 Task: Set the logo position for the logo overlay to the left.
Action: Mouse moved to (114, 18)
Screenshot: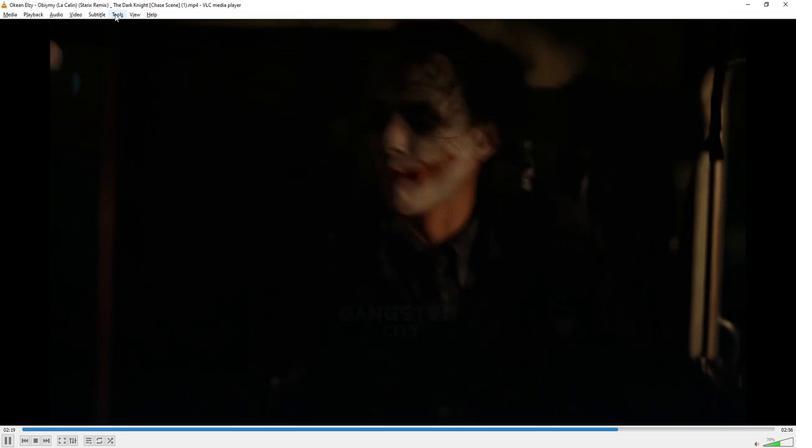 
Action: Mouse pressed left at (114, 18)
Screenshot: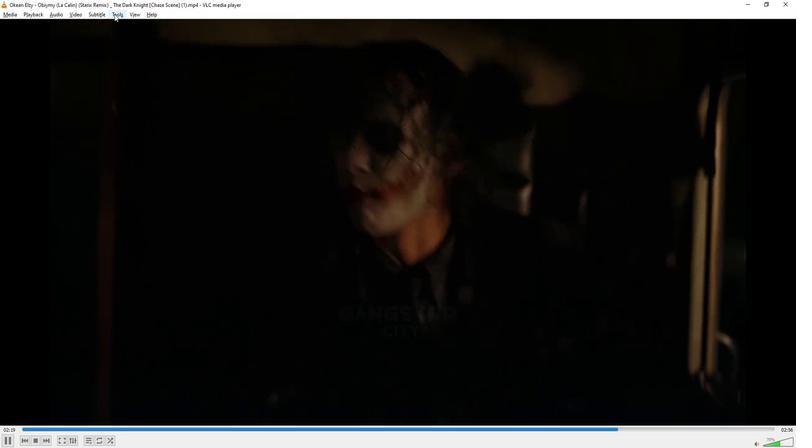 
Action: Mouse moved to (129, 113)
Screenshot: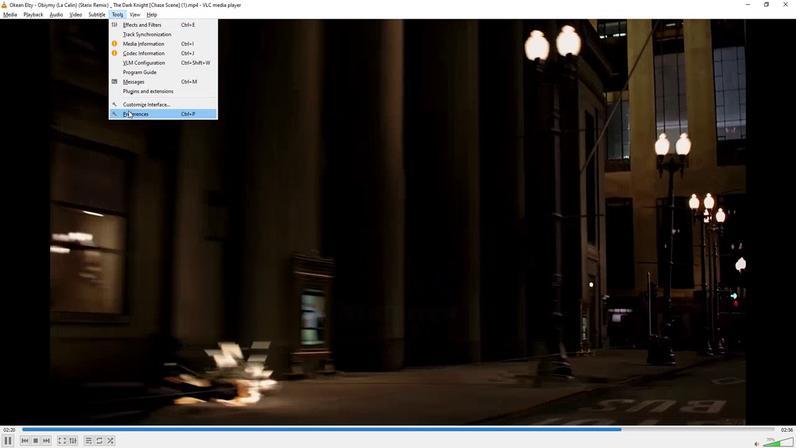 
Action: Mouse pressed left at (129, 113)
Screenshot: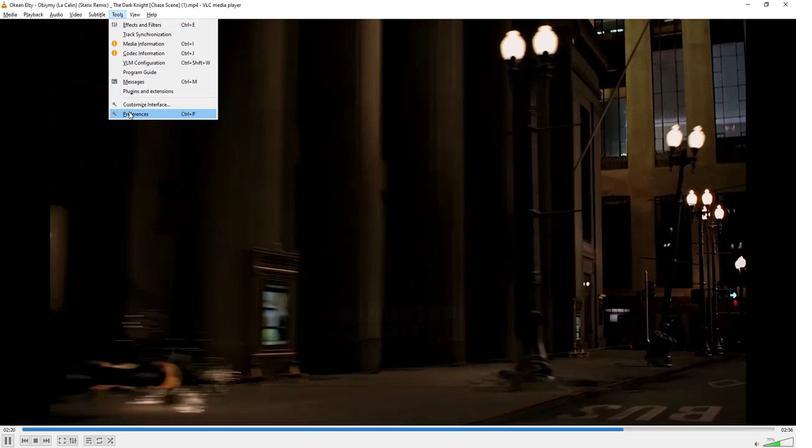 
Action: Mouse moved to (154, 357)
Screenshot: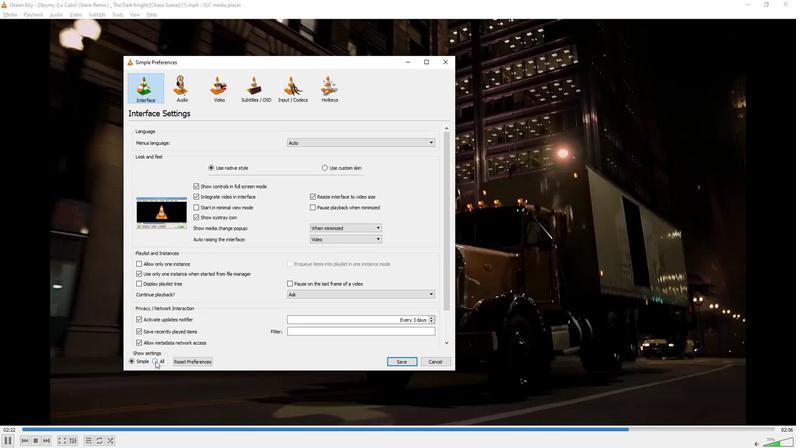 
Action: Mouse pressed left at (154, 357)
Screenshot: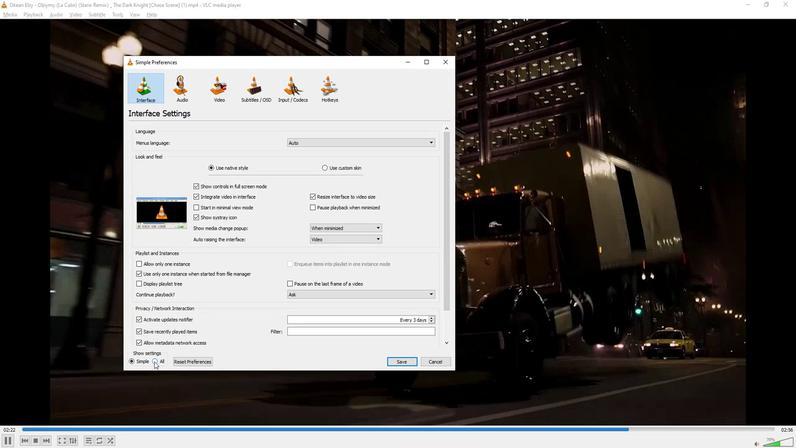 
Action: Mouse moved to (159, 319)
Screenshot: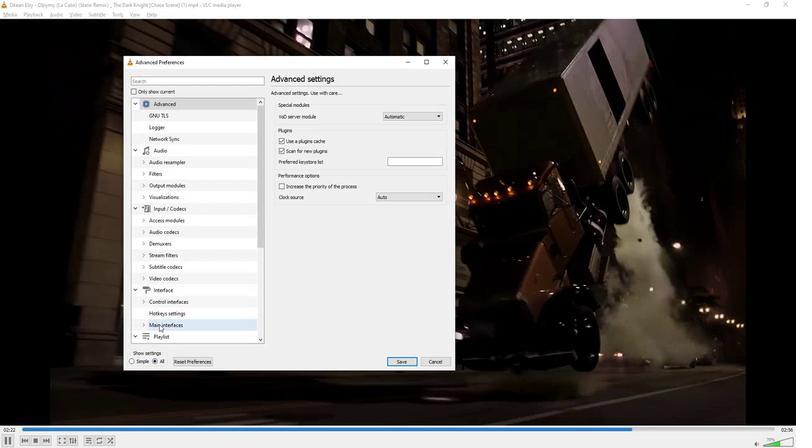 
Action: Mouse scrolled (159, 319) with delta (0, 0)
Screenshot: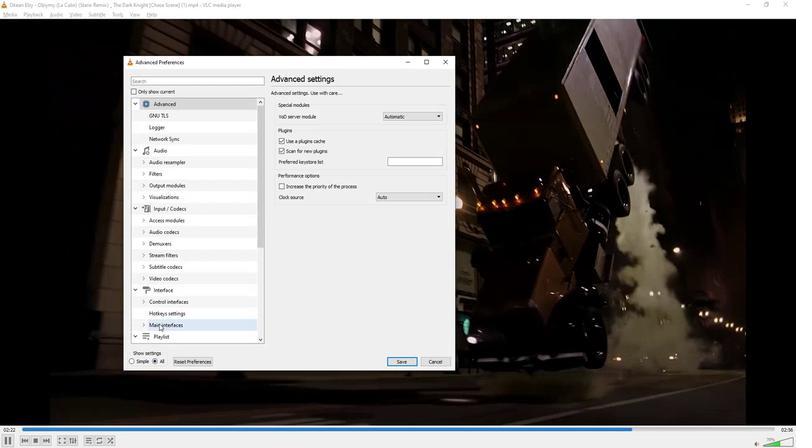 
Action: Mouse scrolled (159, 319) with delta (0, 0)
Screenshot: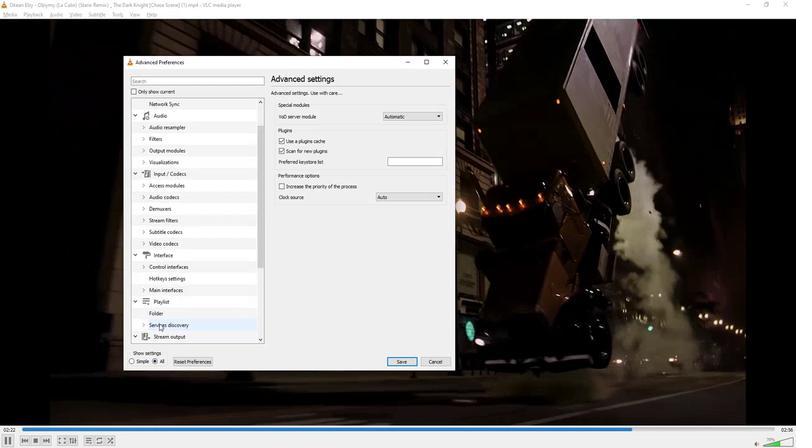
Action: Mouse scrolled (159, 319) with delta (0, 0)
Screenshot: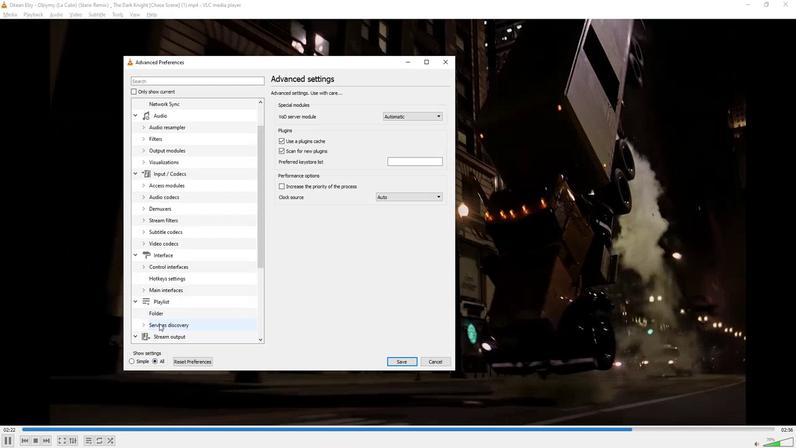 
Action: Mouse scrolled (159, 319) with delta (0, 0)
Screenshot: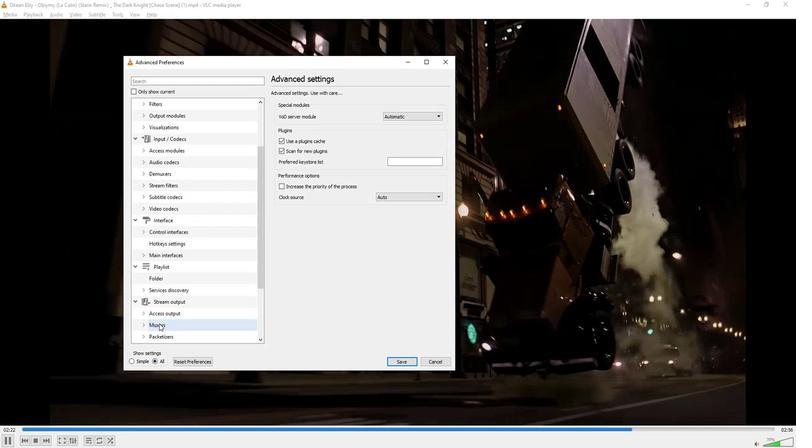 
Action: Mouse scrolled (159, 319) with delta (0, 0)
Screenshot: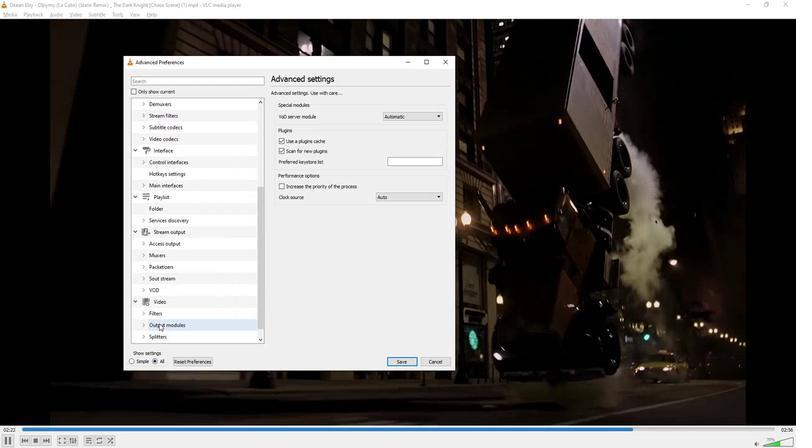 
Action: Mouse scrolled (159, 319) with delta (0, 0)
Screenshot: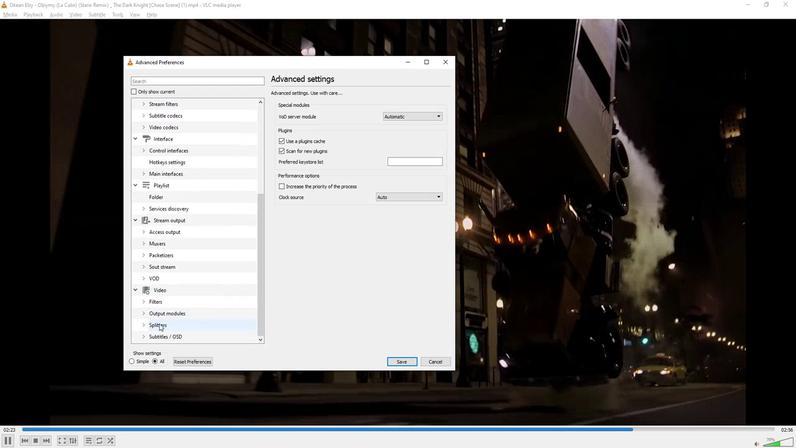 
Action: Mouse moved to (143, 330)
Screenshot: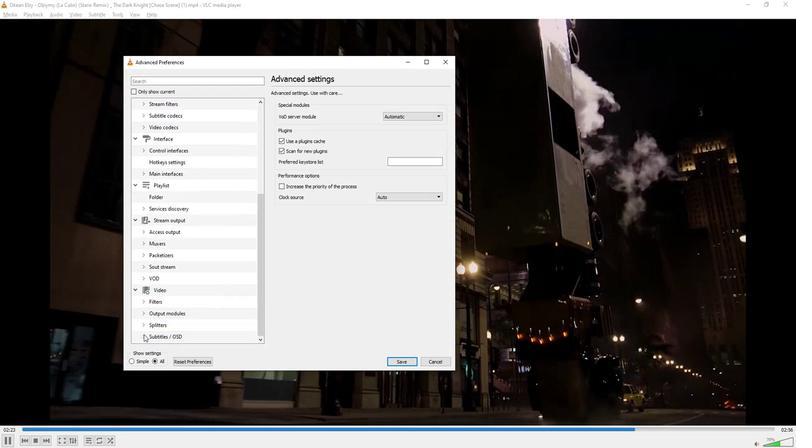 
Action: Mouse pressed left at (143, 330)
Screenshot: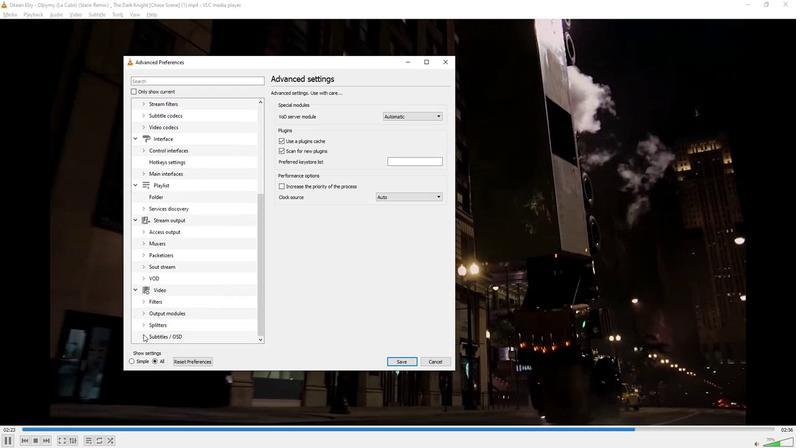 
Action: Mouse moved to (145, 328)
Screenshot: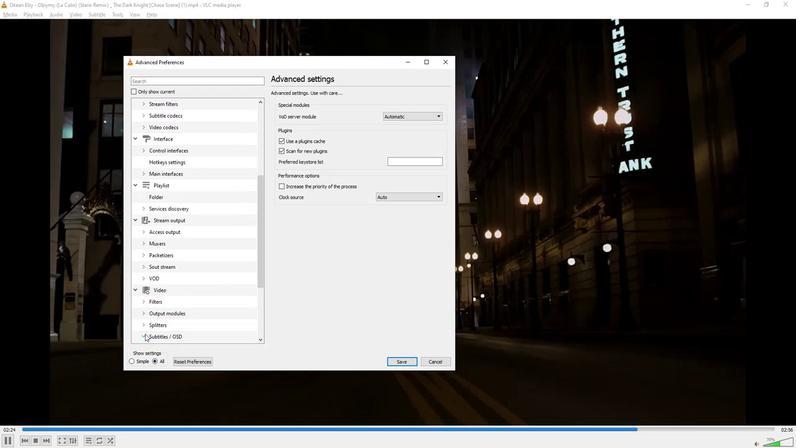 
Action: Mouse scrolled (145, 328) with delta (0, 0)
Screenshot: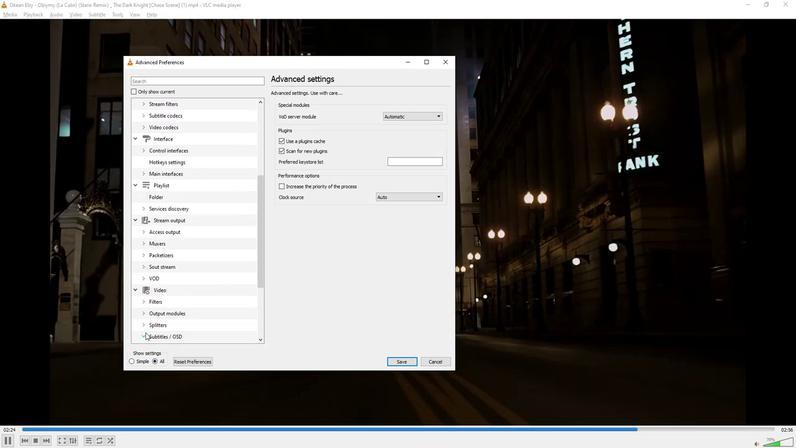 
Action: Mouse moved to (163, 321)
Screenshot: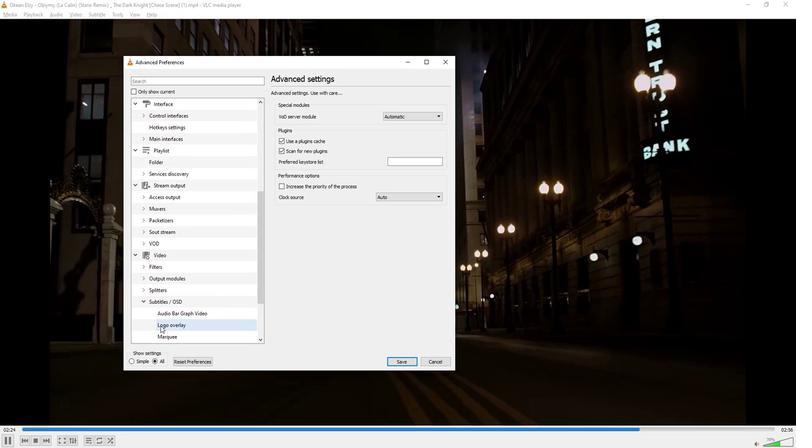 
Action: Mouse pressed left at (163, 321)
Screenshot: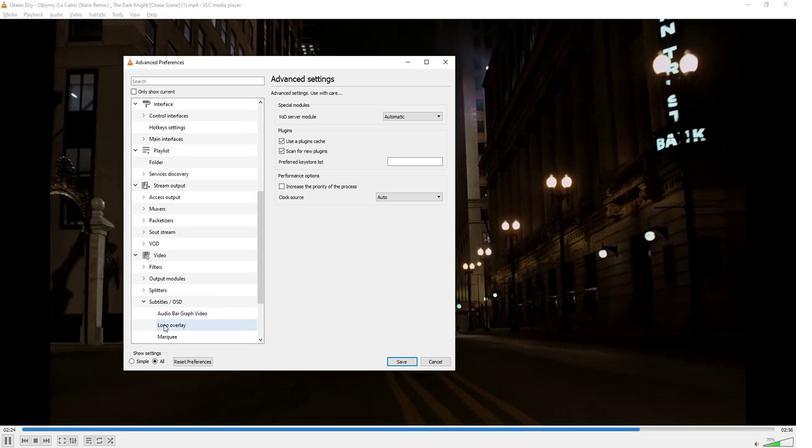 
Action: Mouse moved to (441, 176)
Screenshot: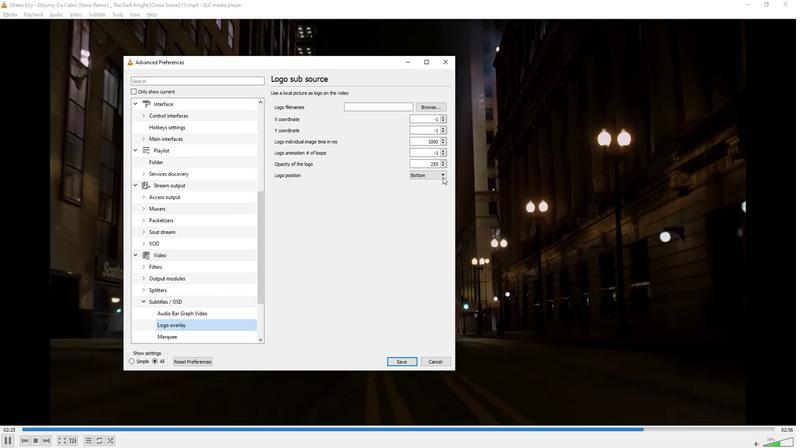 
Action: Mouse pressed left at (441, 176)
Screenshot: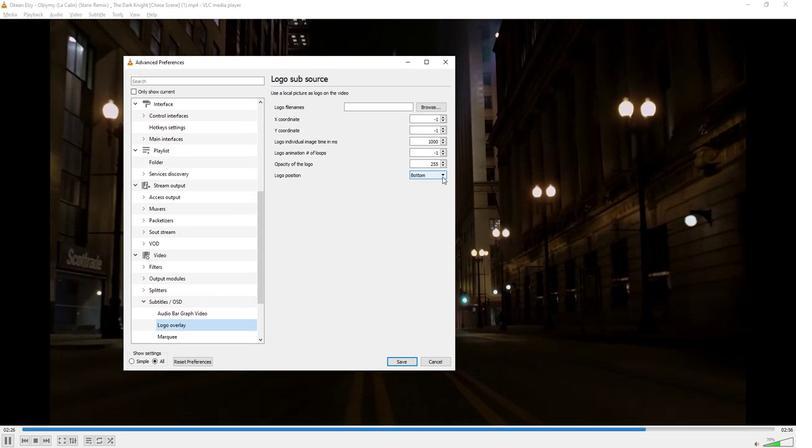 
Action: Mouse moved to (422, 184)
Screenshot: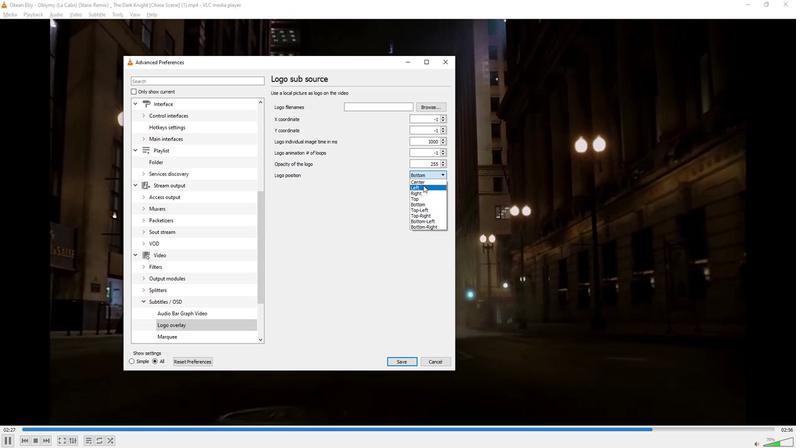 
Action: Mouse pressed left at (422, 184)
Screenshot: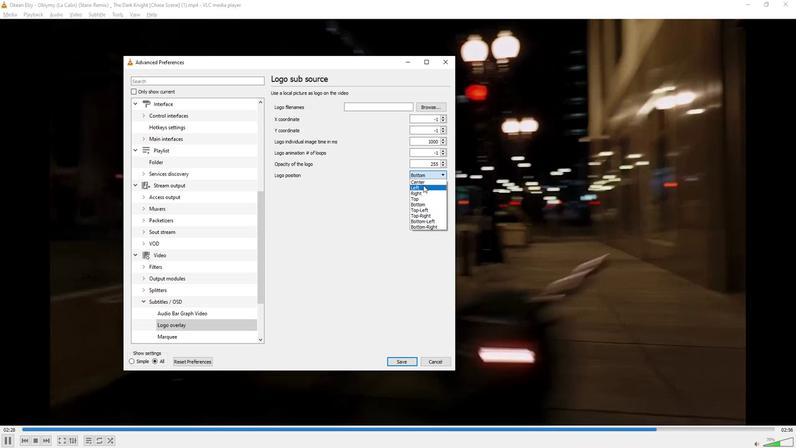 
Action: Mouse moved to (351, 214)
Screenshot: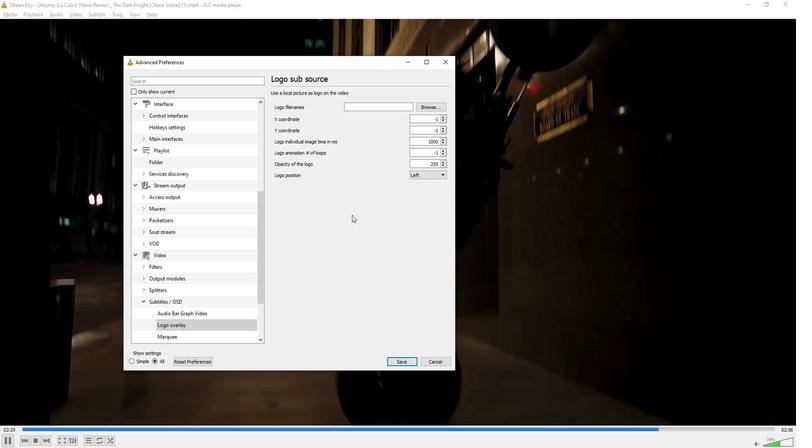 
